 Task: Center on page to vertically.
Action: Mouse moved to (791, 464)
Screenshot: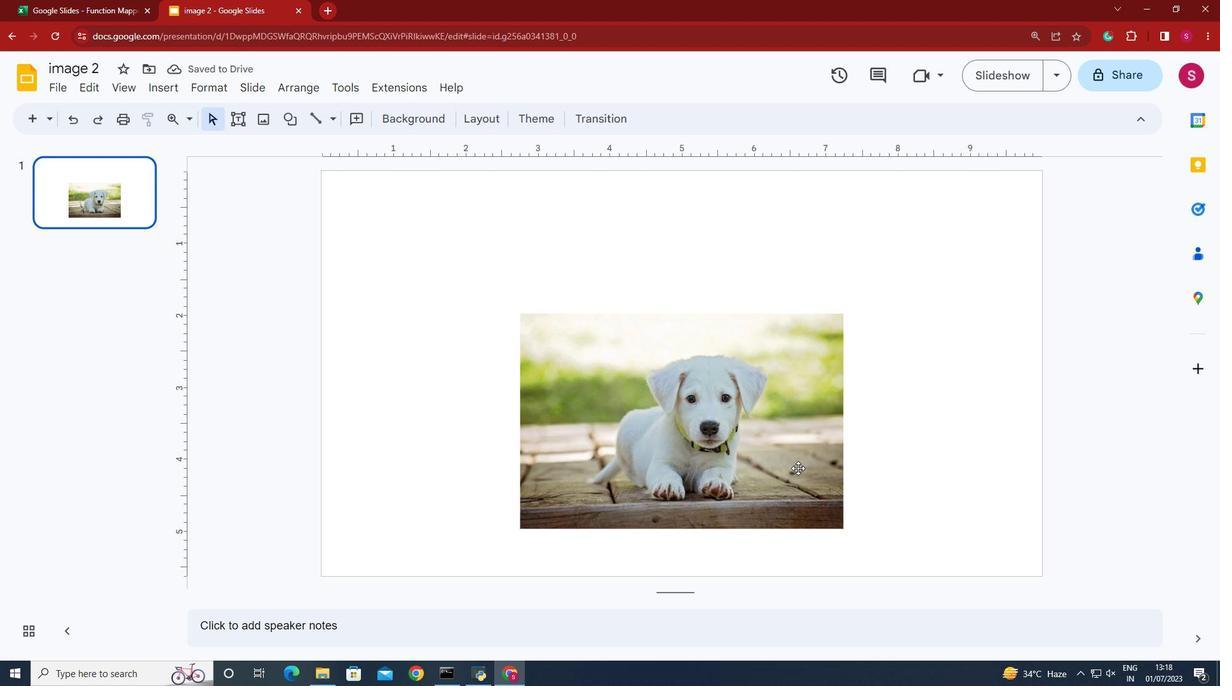 
Action: Mouse pressed left at (791, 464)
Screenshot: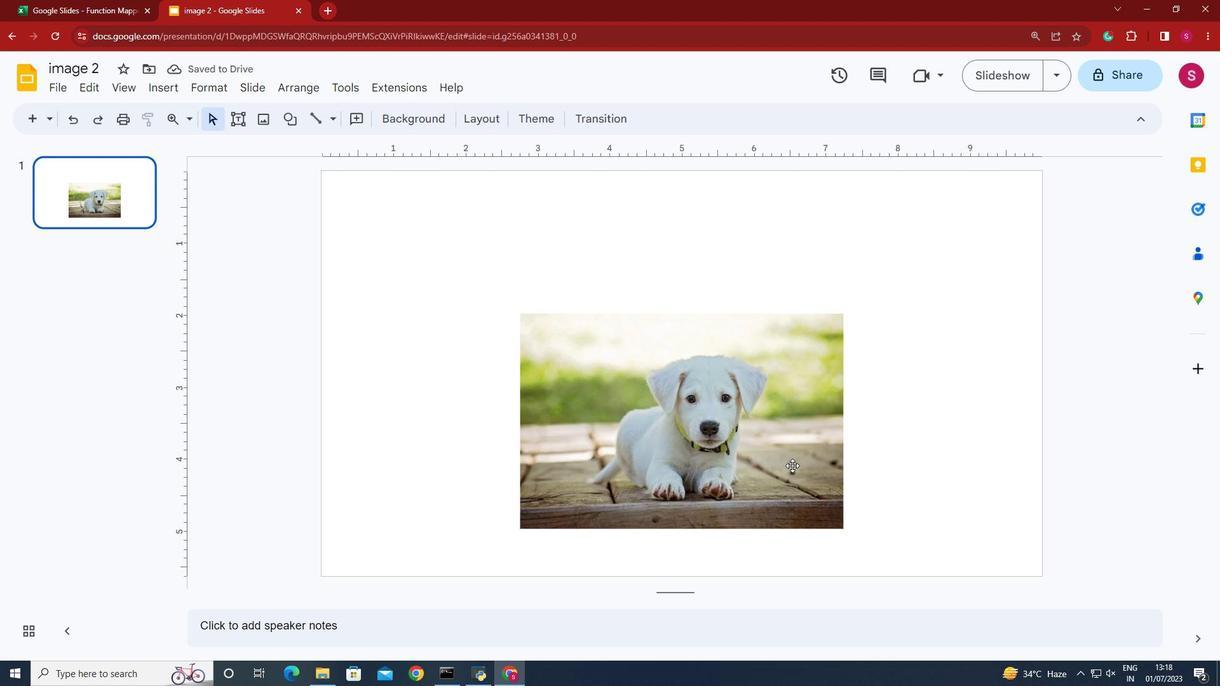 
Action: Key pressed <Key.shift>
Screenshot: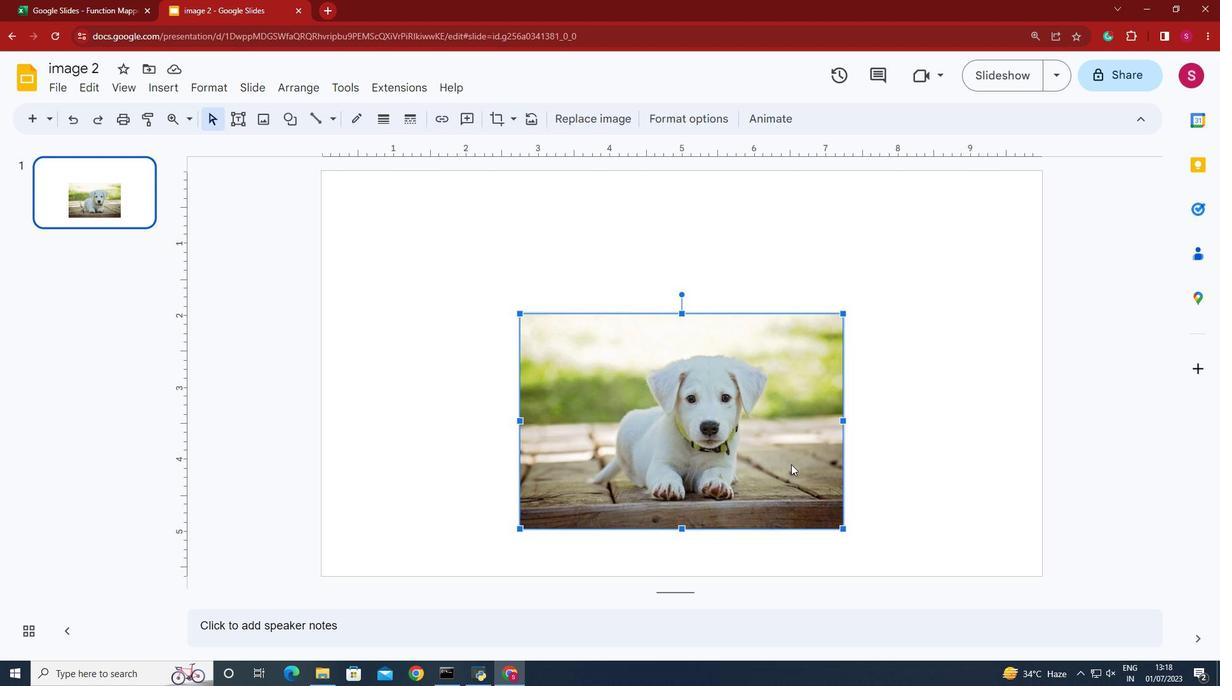 
Action: Mouse moved to (308, 90)
Screenshot: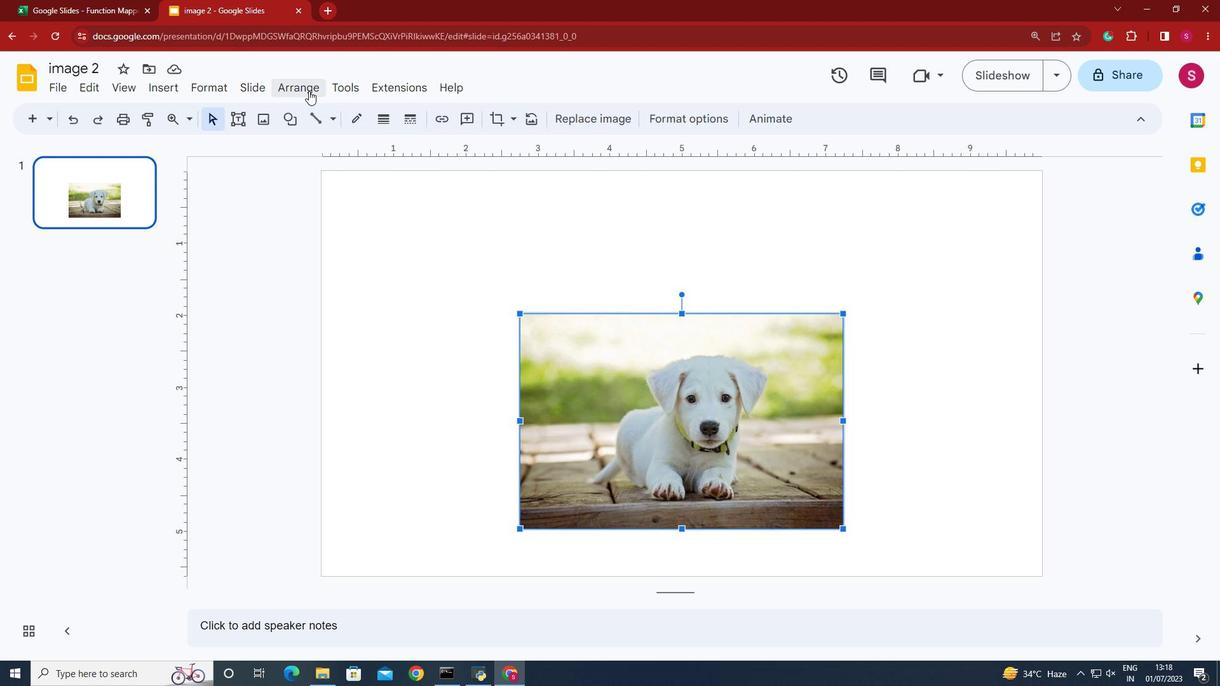 
Action: Mouse pressed left at (308, 90)
Screenshot: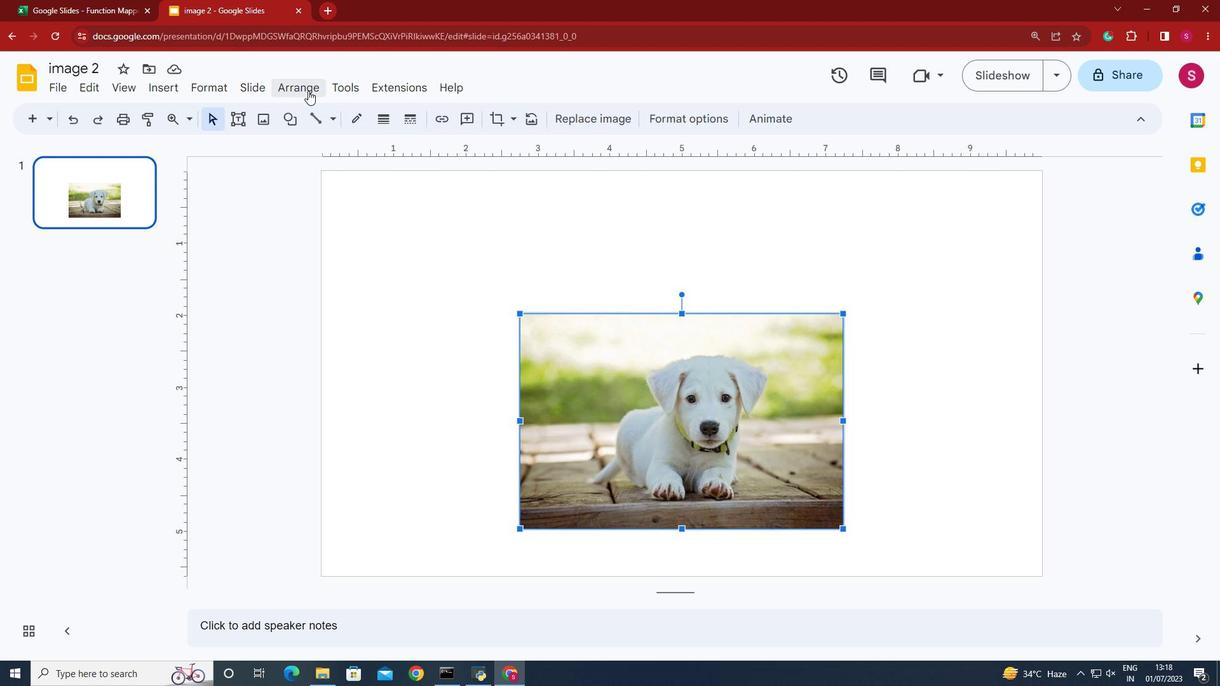 
Action: Mouse moved to (562, 226)
Screenshot: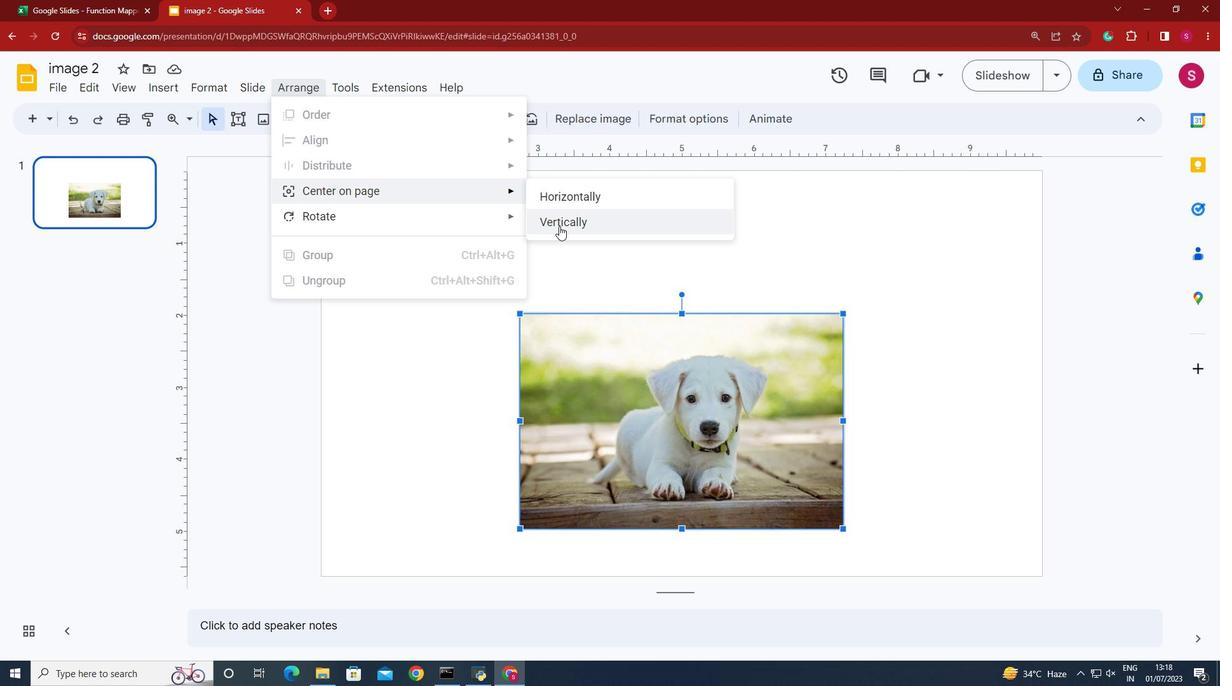 
Action: Mouse pressed left at (562, 226)
Screenshot: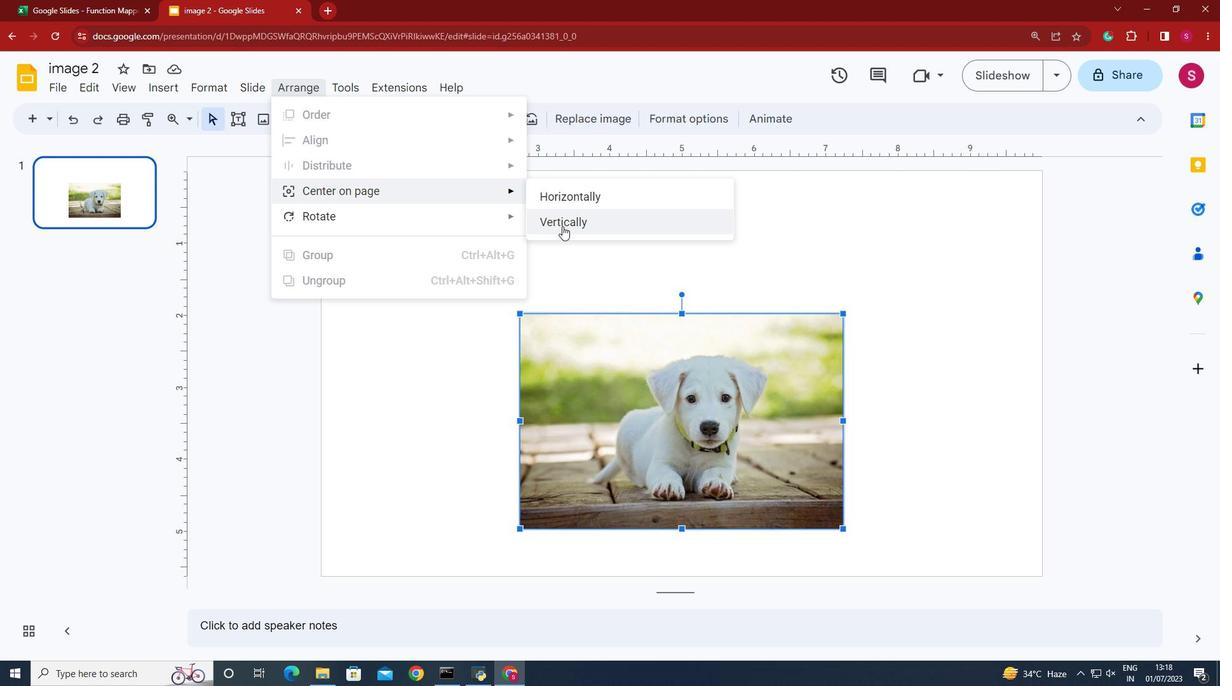 
Action: Mouse moved to (566, 255)
Screenshot: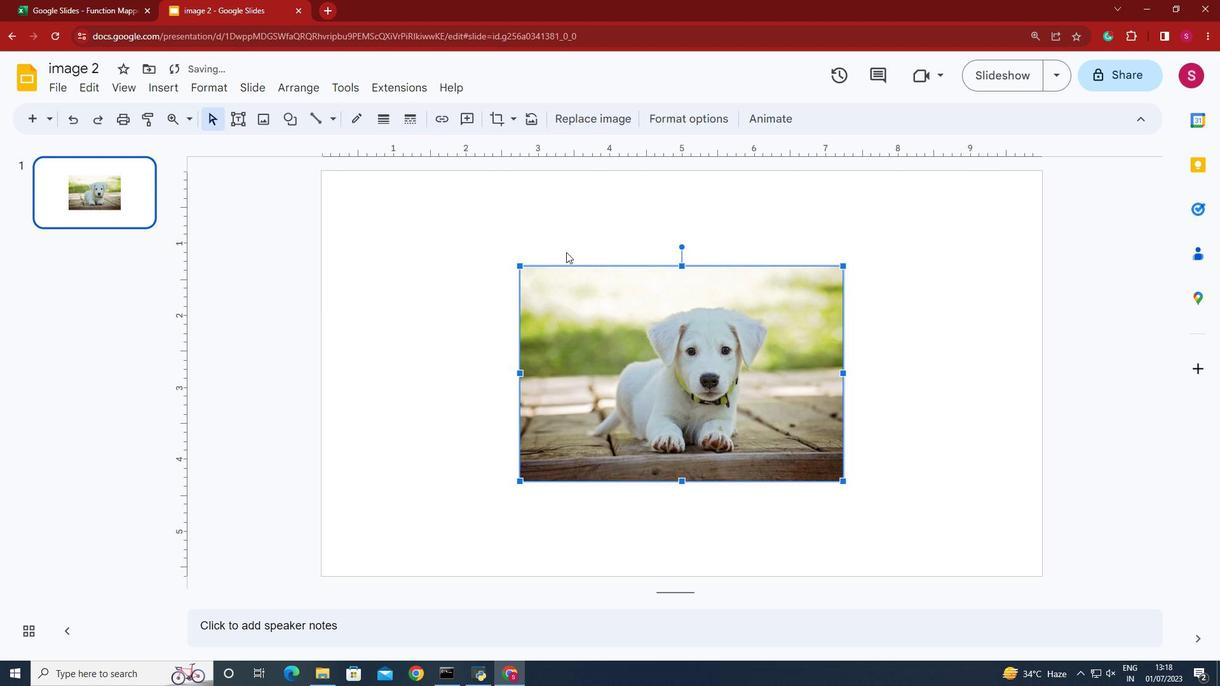 
